 Task: Search for tasks with normal priority in Outlook.
Action: Mouse moved to (14, 140)
Screenshot: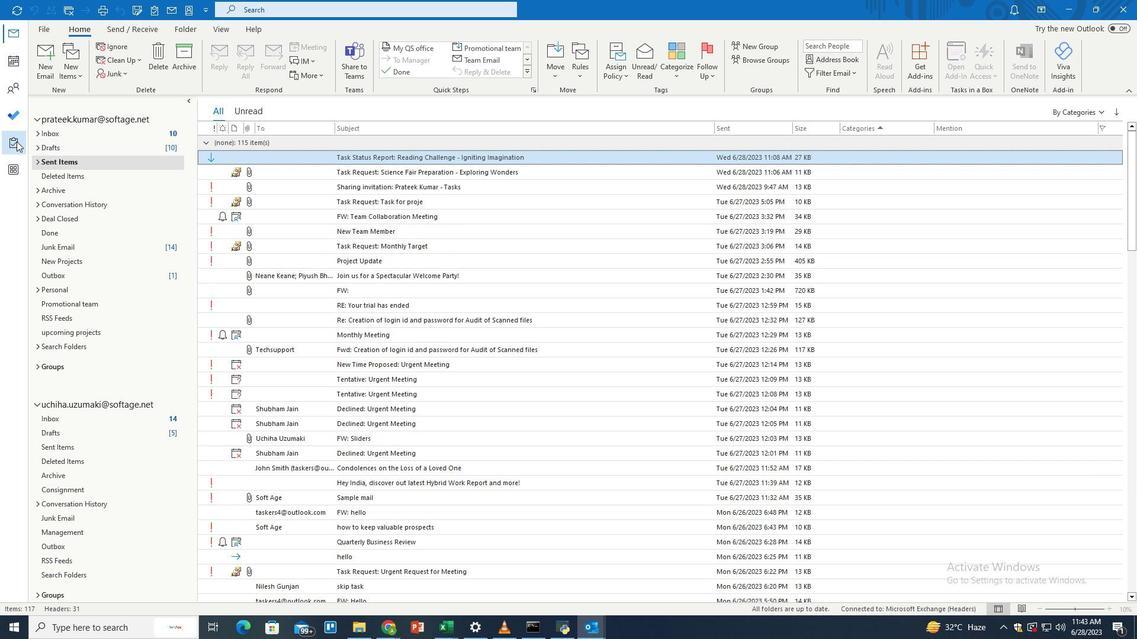 
Action: Mouse pressed left at (14, 140)
Screenshot: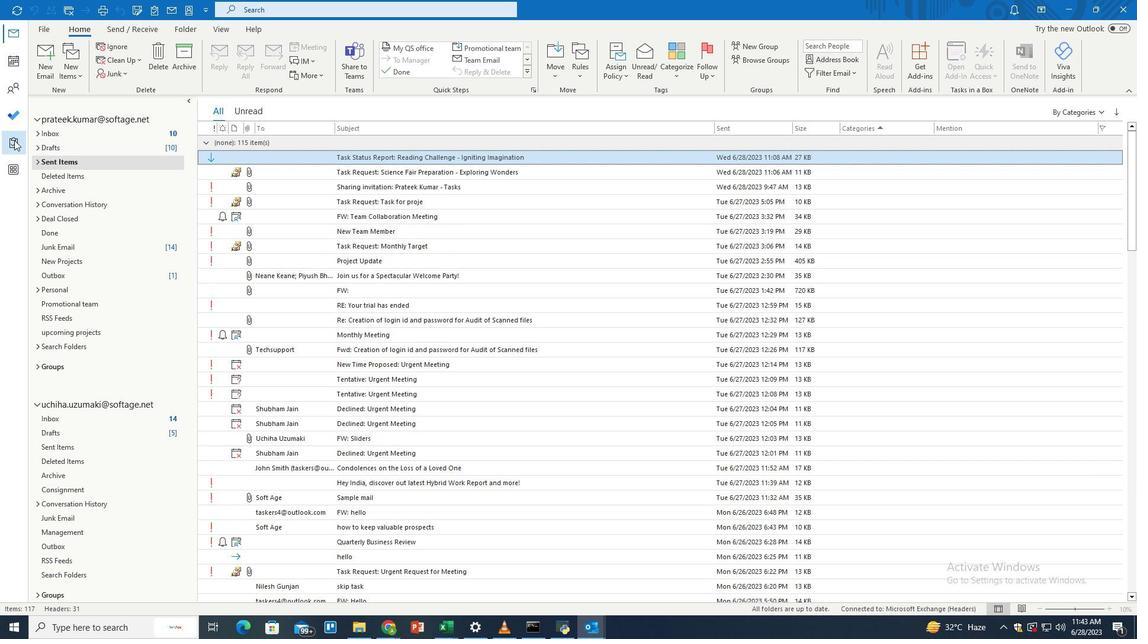 
Action: Mouse moved to (448, 9)
Screenshot: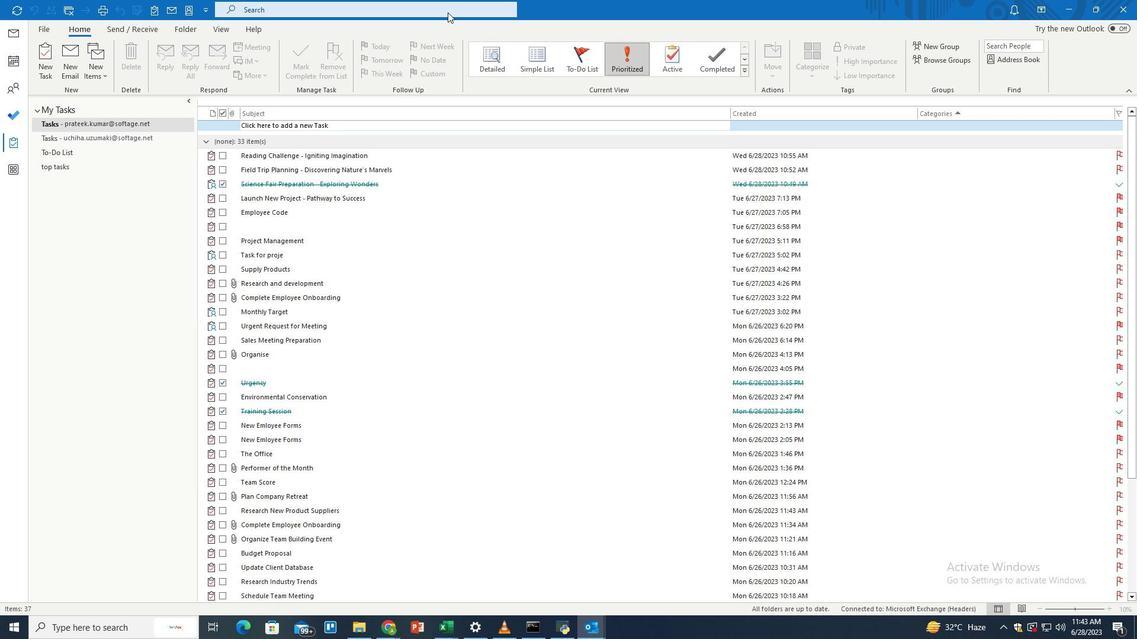 
Action: Mouse pressed left at (448, 9)
Screenshot: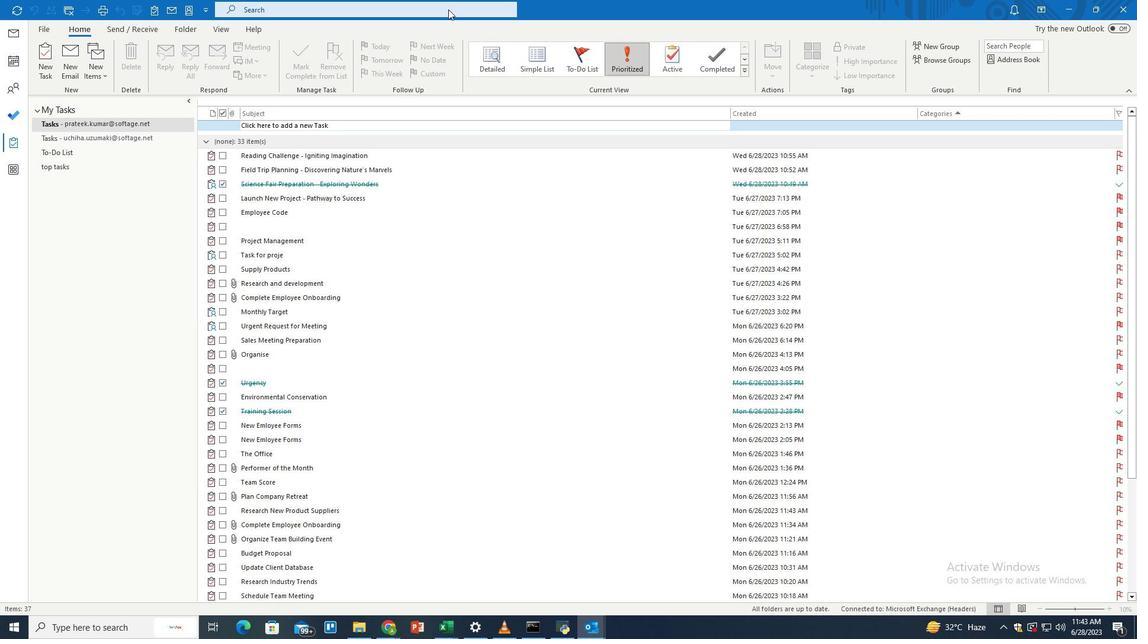 
Action: Mouse moved to (551, 10)
Screenshot: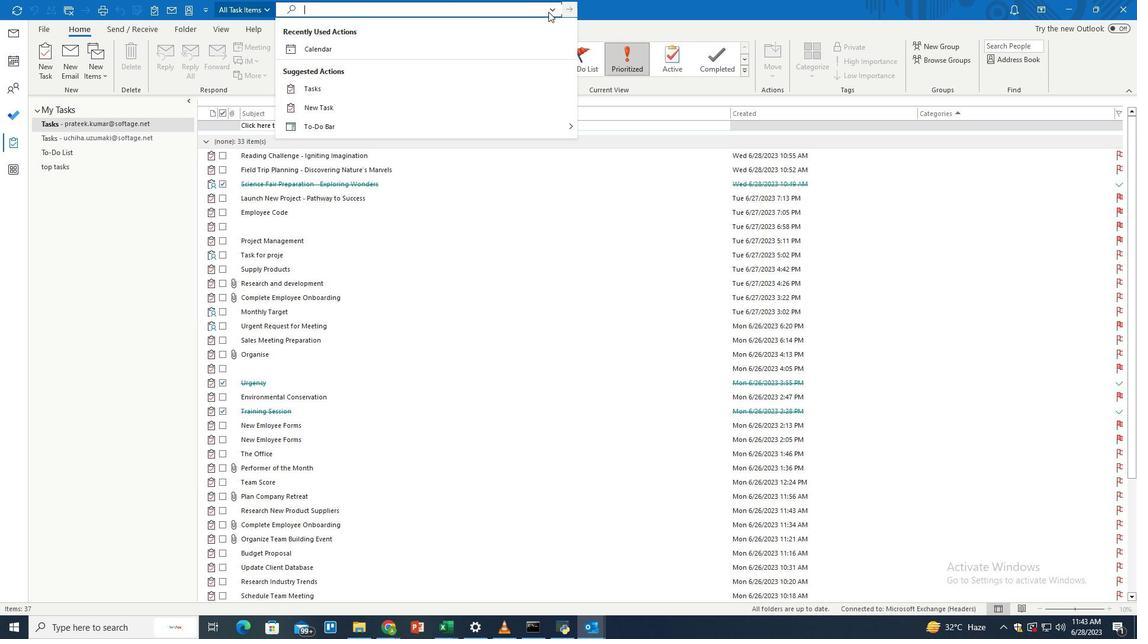 
Action: Mouse pressed left at (551, 10)
Screenshot: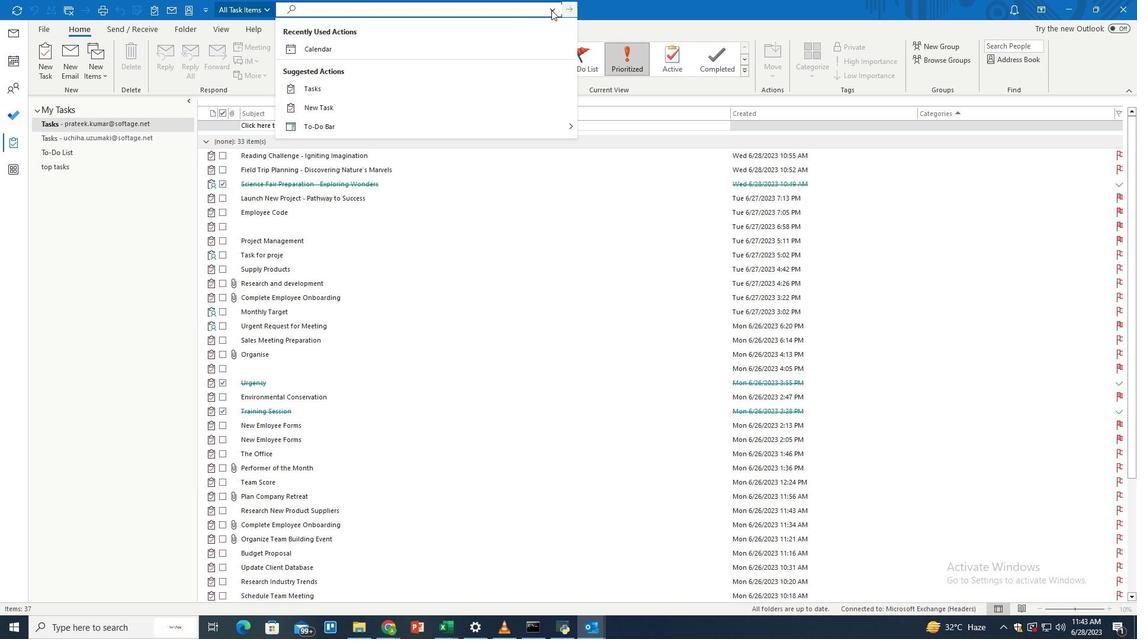 
Action: Mouse moved to (456, 25)
Screenshot: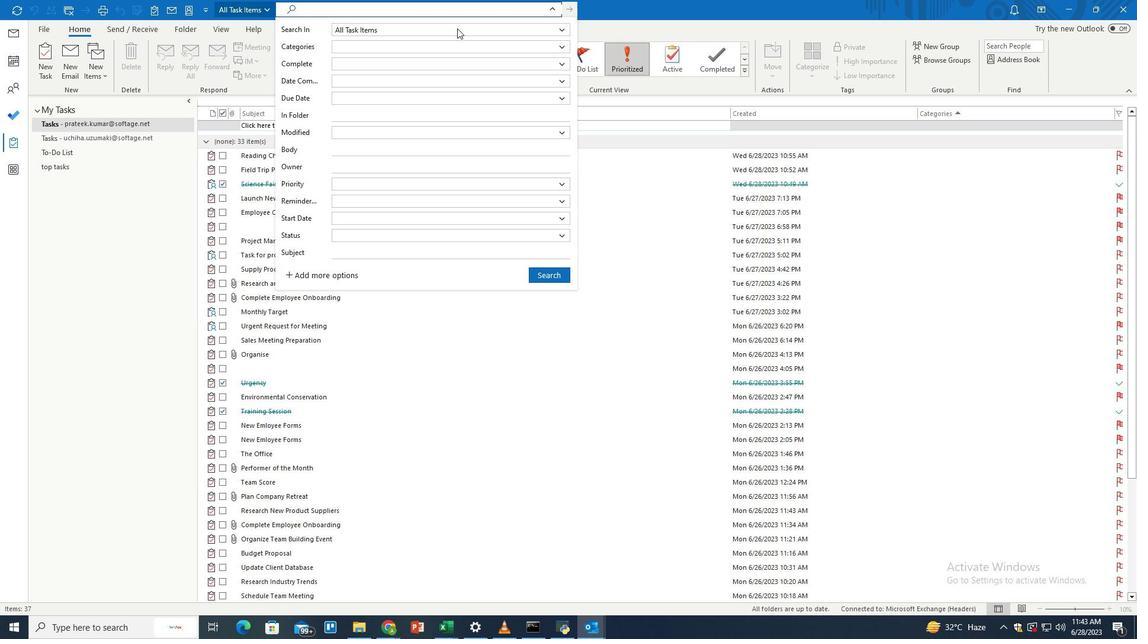 
Action: Mouse pressed left at (456, 25)
Screenshot: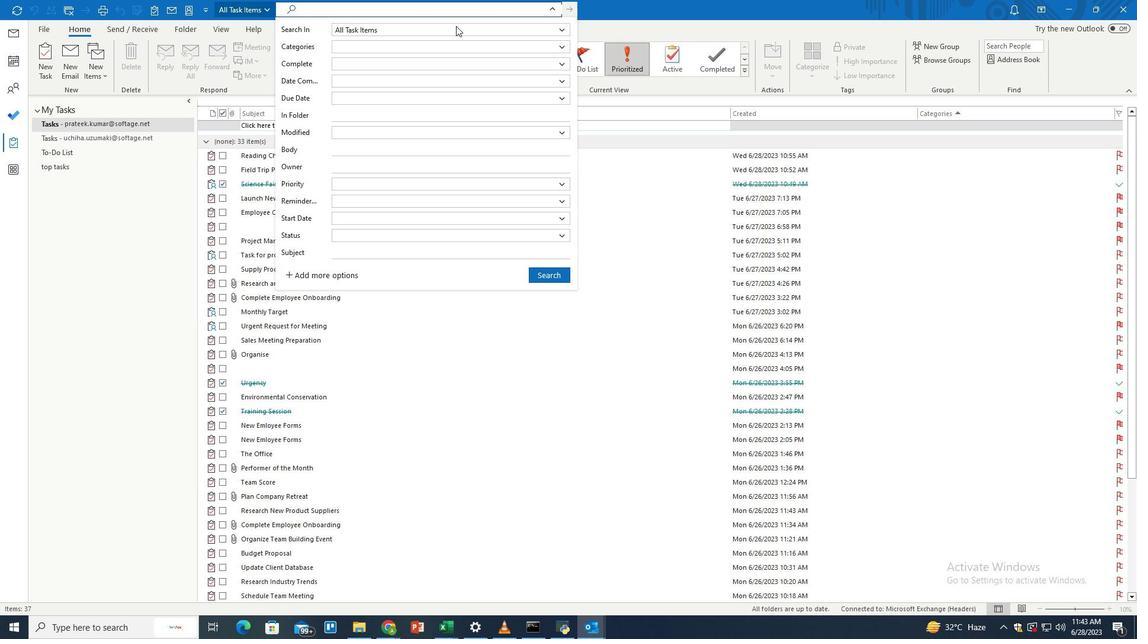 
Action: Mouse moved to (375, 61)
Screenshot: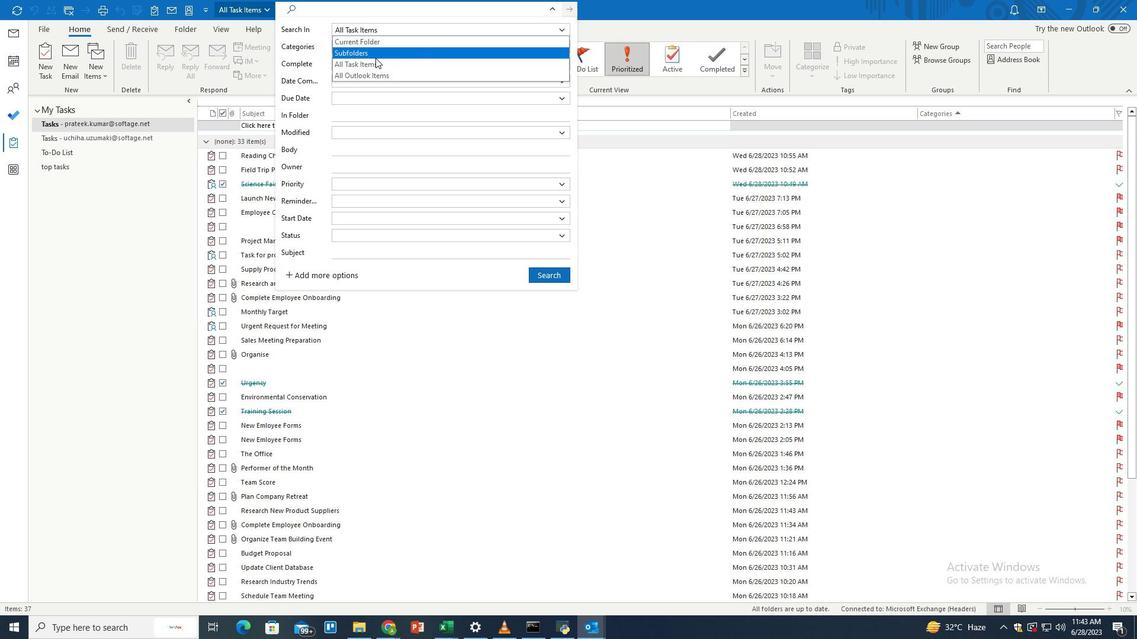 
Action: Mouse pressed left at (375, 61)
Screenshot: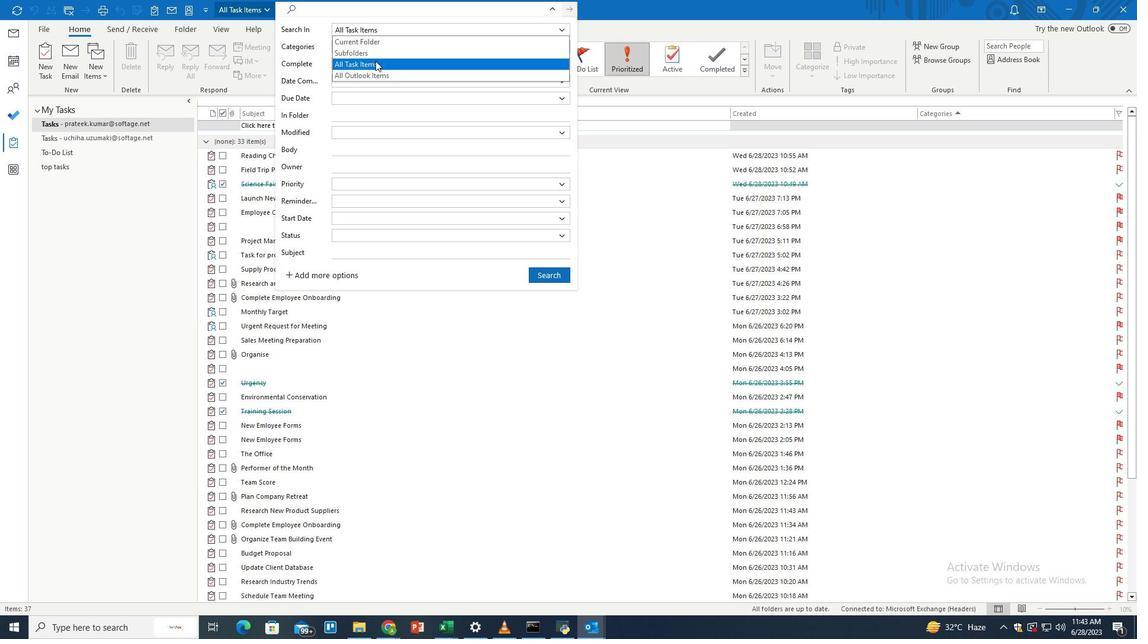 
Action: Mouse moved to (350, 184)
Screenshot: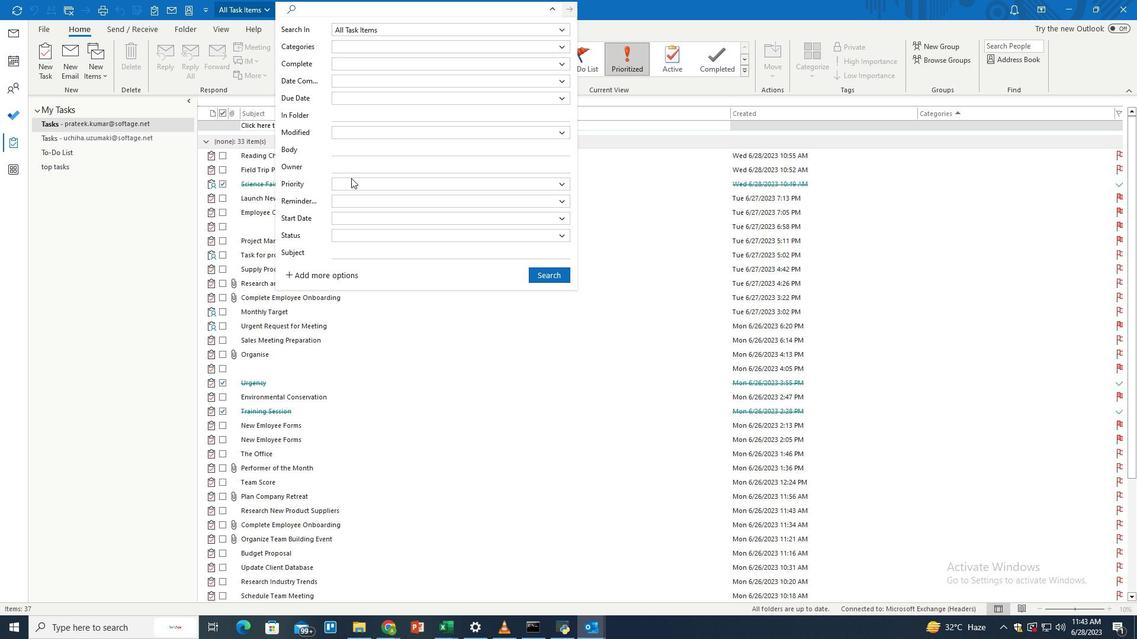 
Action: Mouse pressed left at (350, 184)
Screenshot: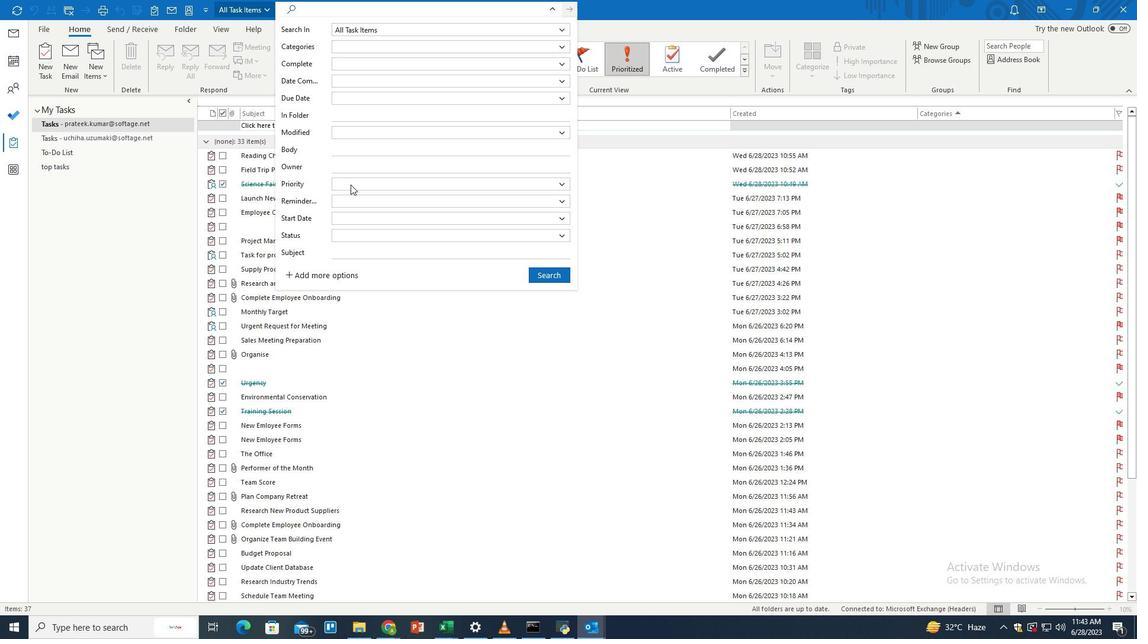 
Action: Mouse moved to (351, 215)
Screenshot: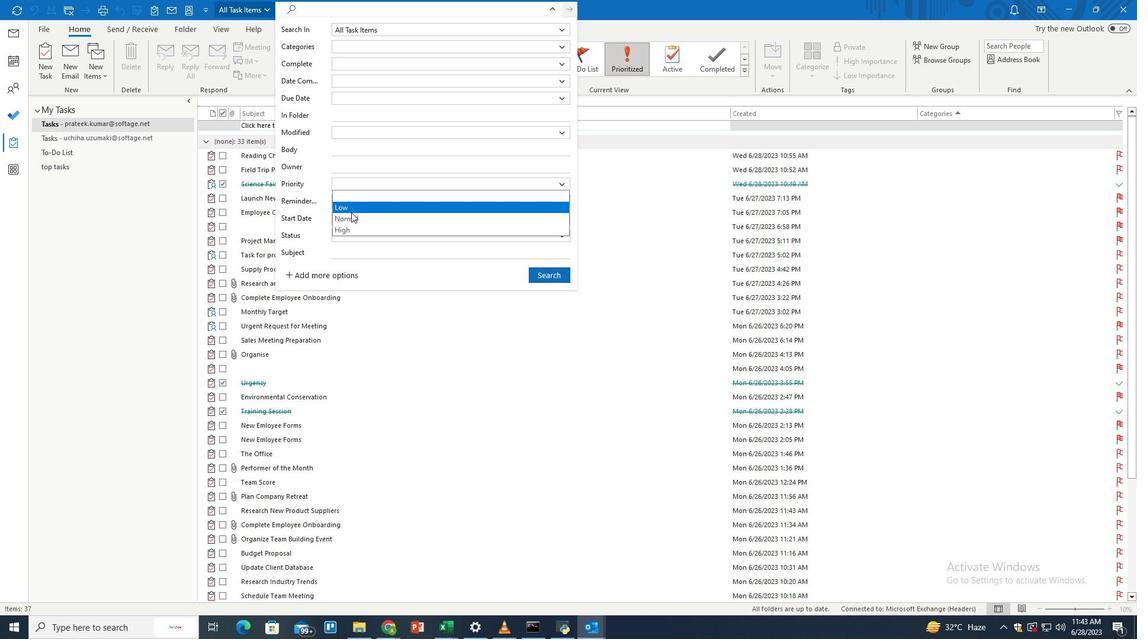 
Action: Mouse pressed left at (351, 215)
Screenshot: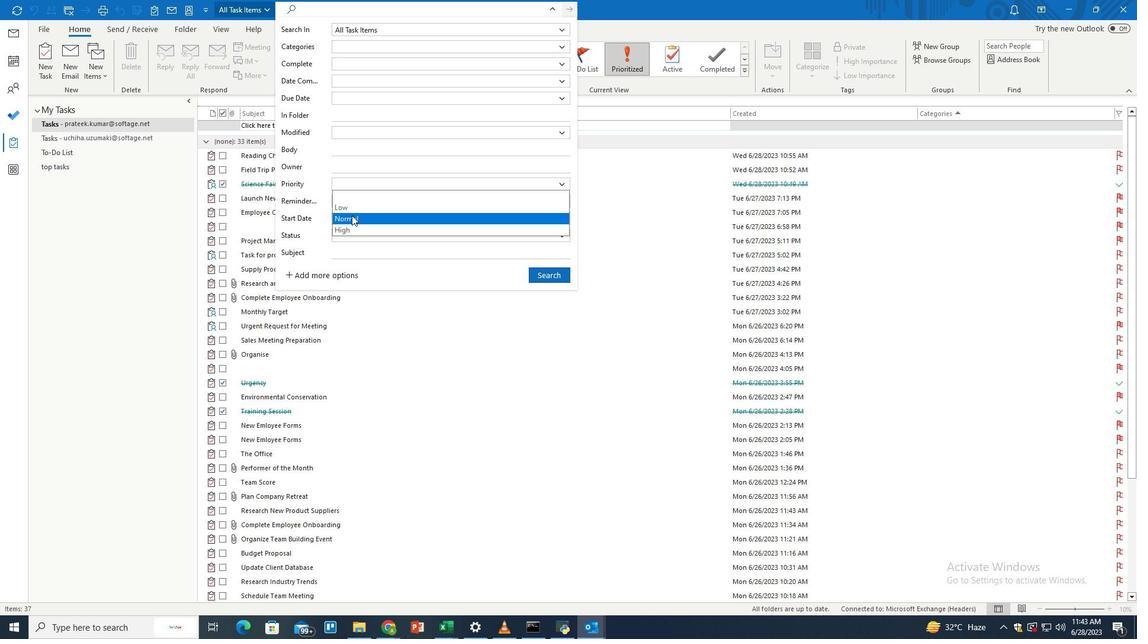 
Action: Mouse moved to (549, 274)
Screenshot: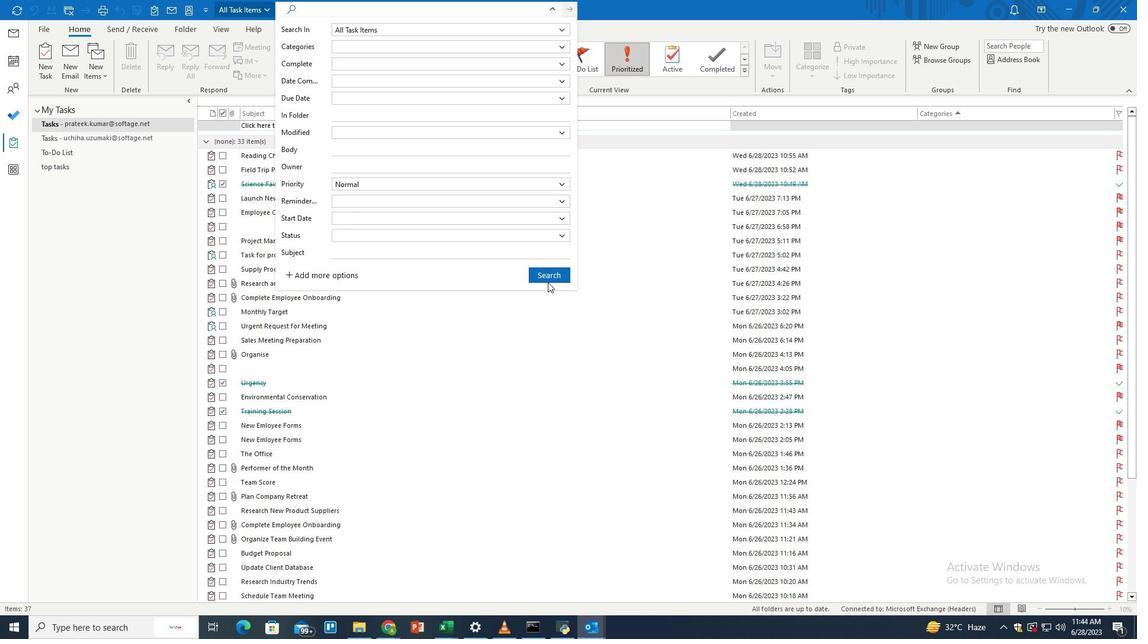
Action: Mouse pressed left at (549, 274)
Screenshot: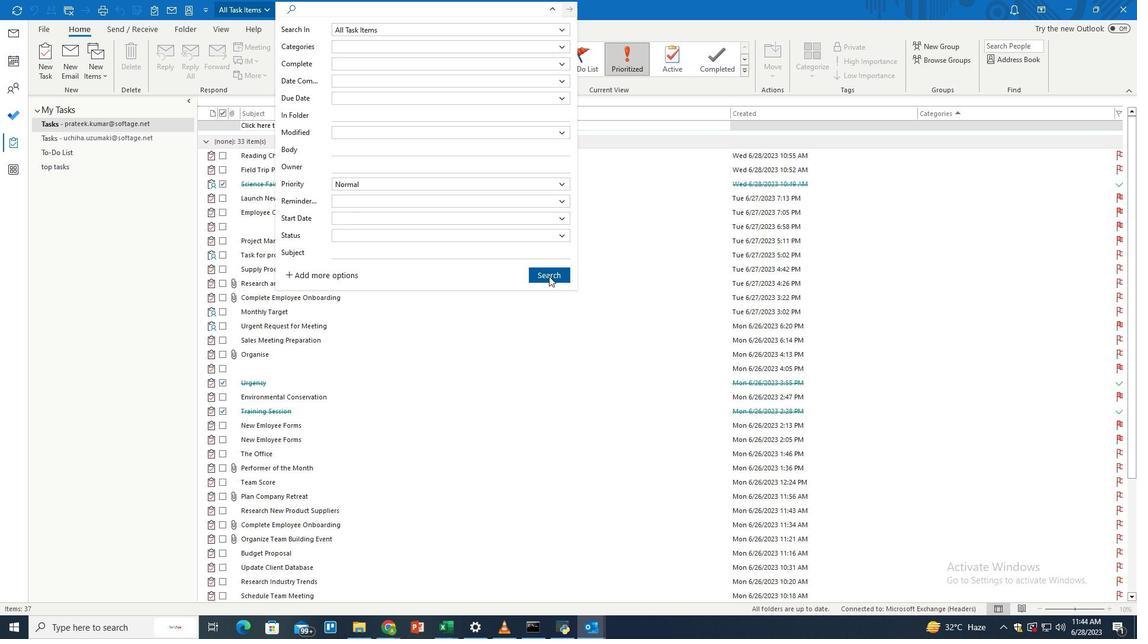 
